 Task: In the  document Christopher ,change text color to 'Dark Green' Insert the mentioned shape on left side of the text 'Cloud Callout'. Change color of the shape to  BlueChange shape height to  2
Action: Mouse moved to (218, 140)
Screenshot: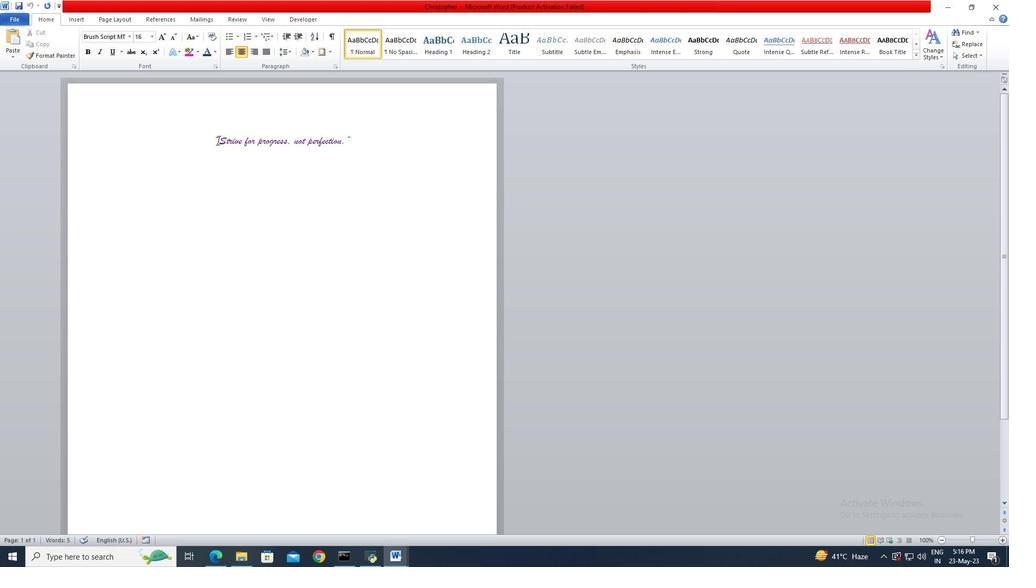 
Action: Key pressed <Key.shift>
Screenshot: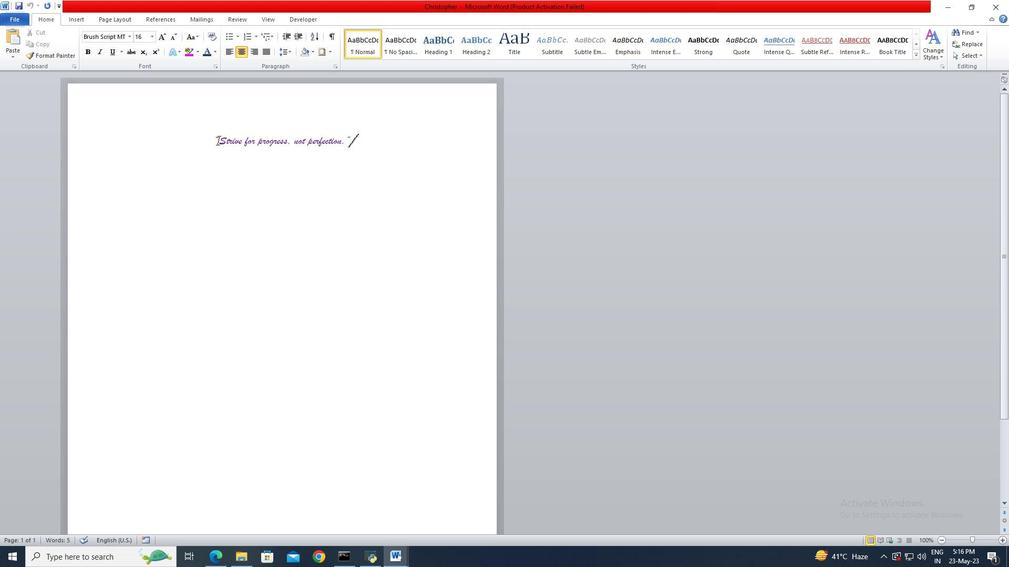 
Action: Mouse moved to (210, 137)
Screenshot: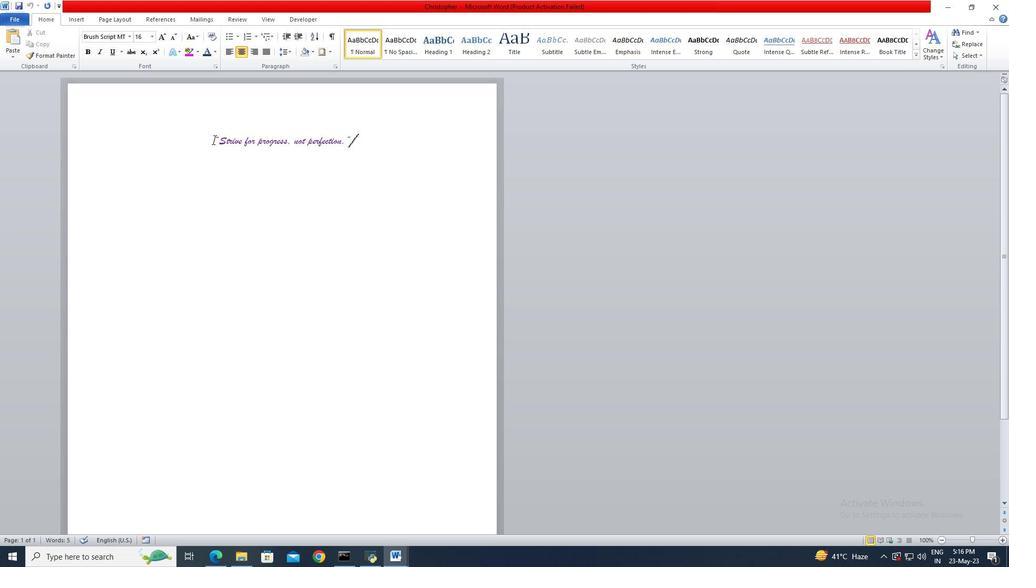 
Action: Key pressed <Key.shift><Key.shift>
Screenshot: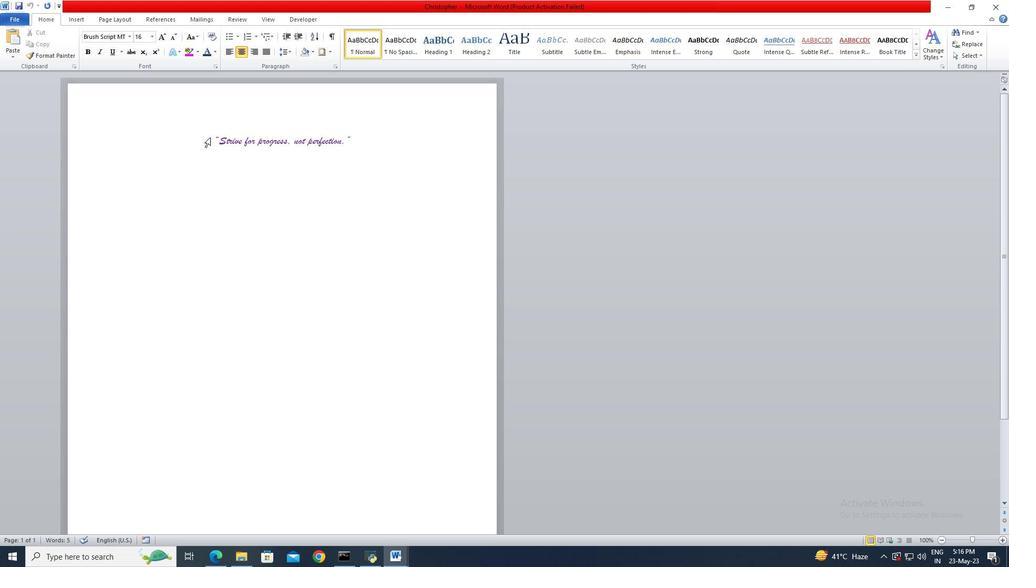 
Action: Mouse pressed left at (210, 137)
Screenshot: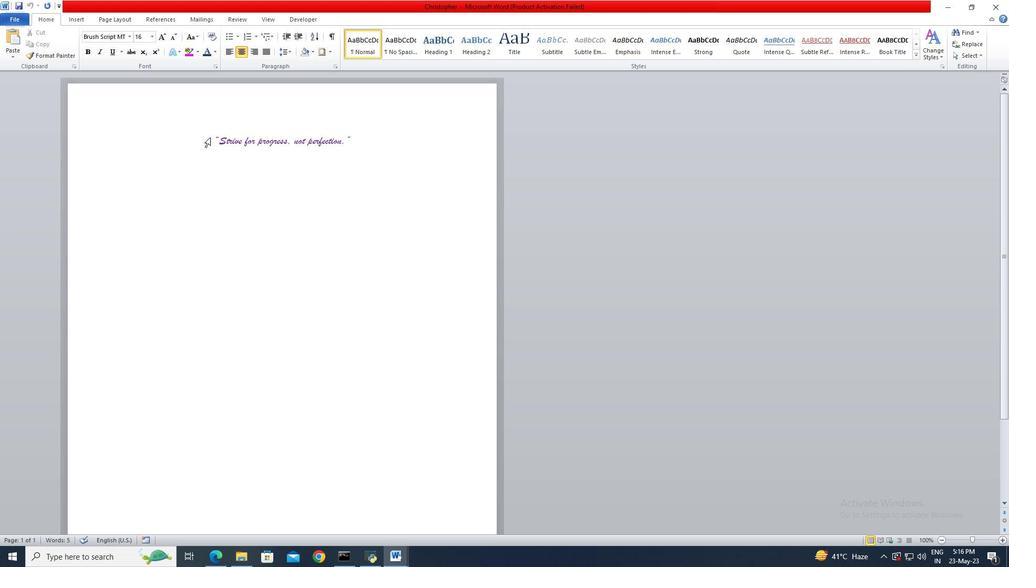 
Action: Key pressed <Key.shift><Key.shift><Key.shift><Key.shift><Key.shift><Key.shift><Key.shift>
Screenshot: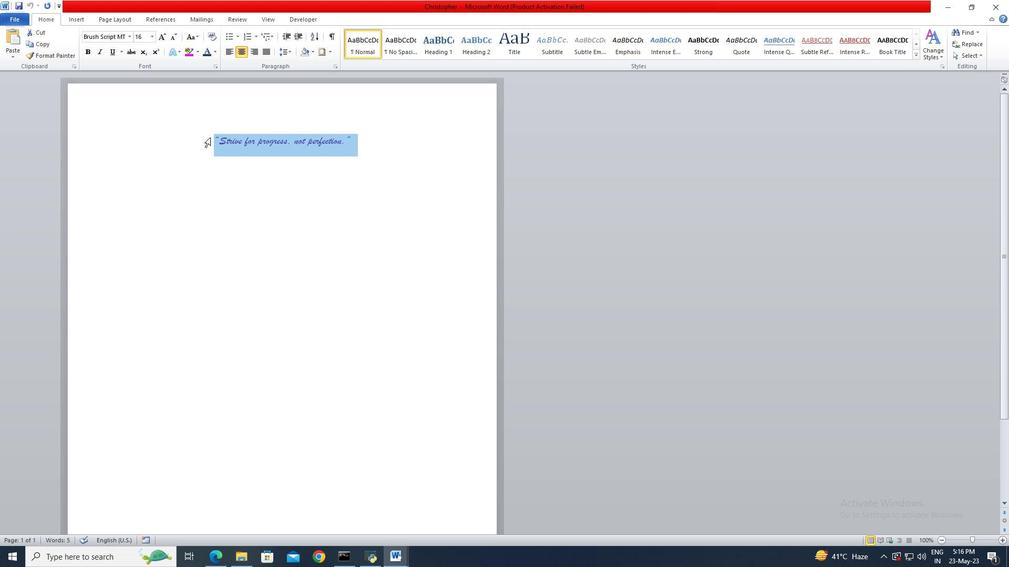 
Action: Mouse moved to (215, 51)
Screenshot: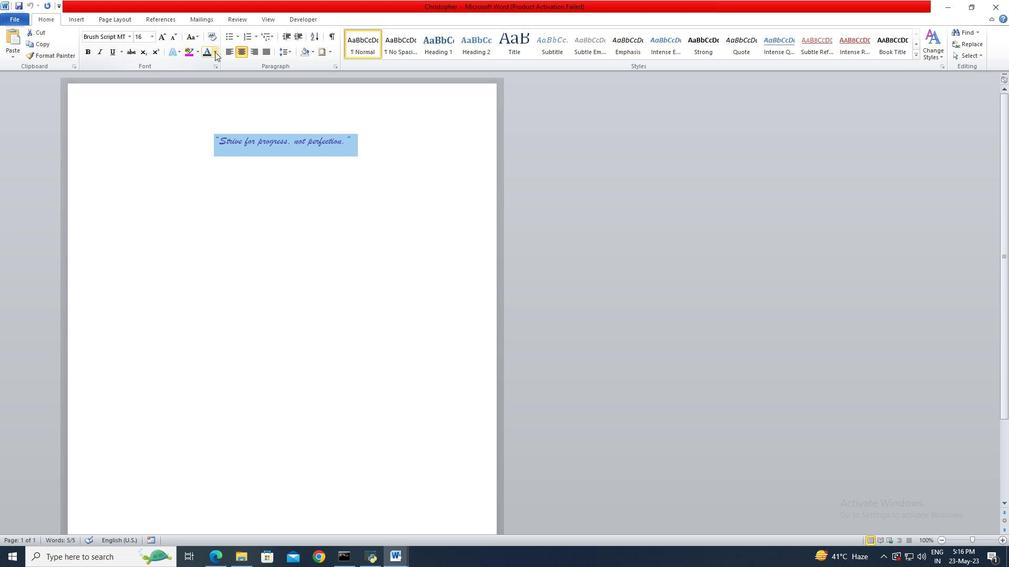 
Action: Mouse pressed left at (215, 51)
Screenshot: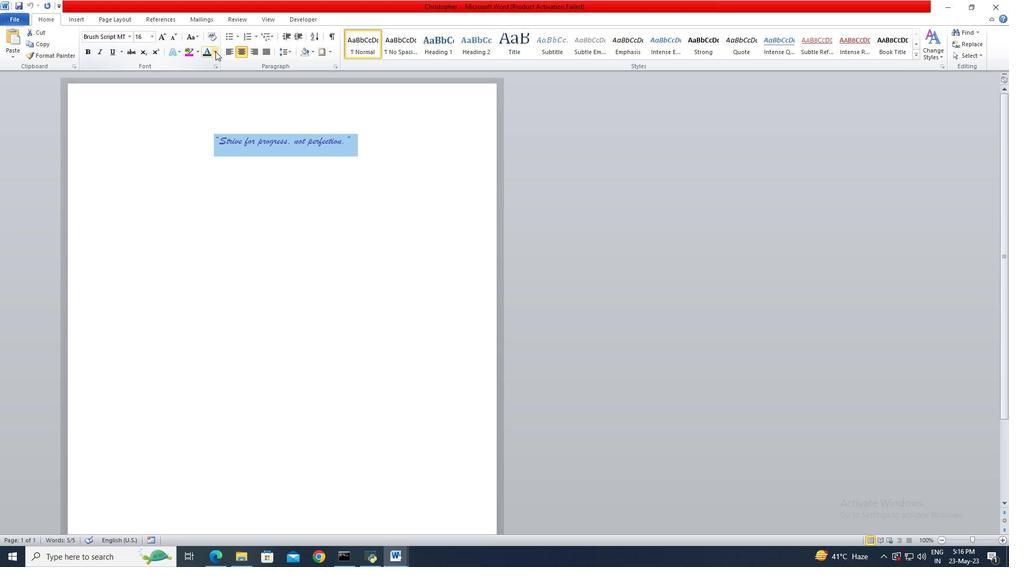 
Action: Mouse moved to (260, 119)
Screenshot: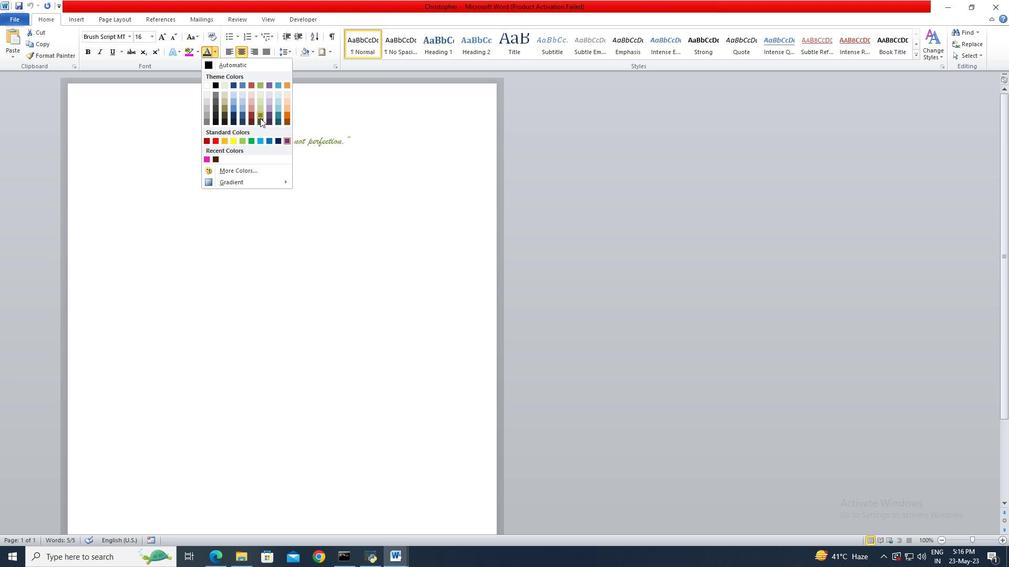 
Action: Mouse pressed left at (260, 119)
Screenshot: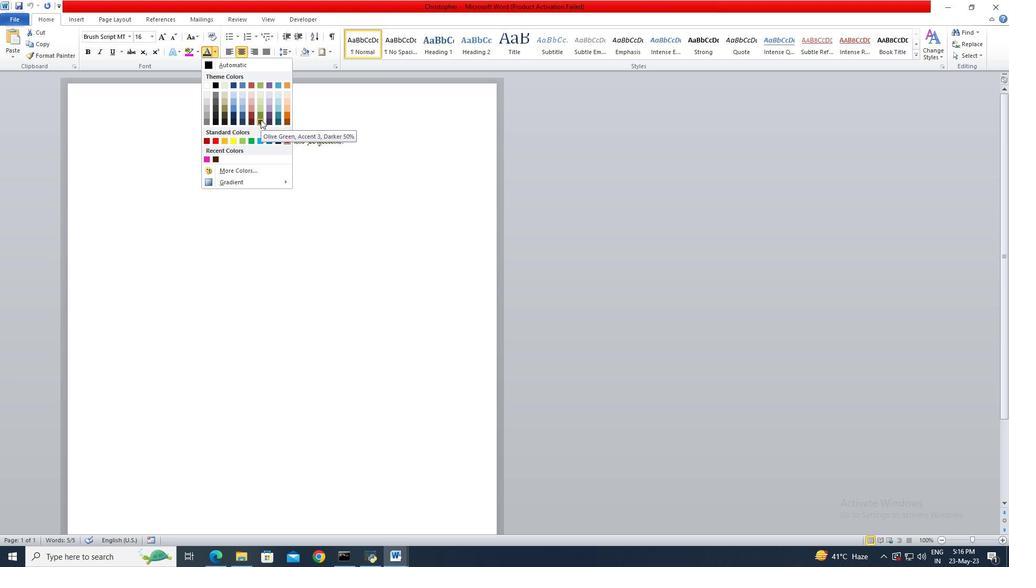 
Action: Mouse moved to (79, 20)
Screenshot: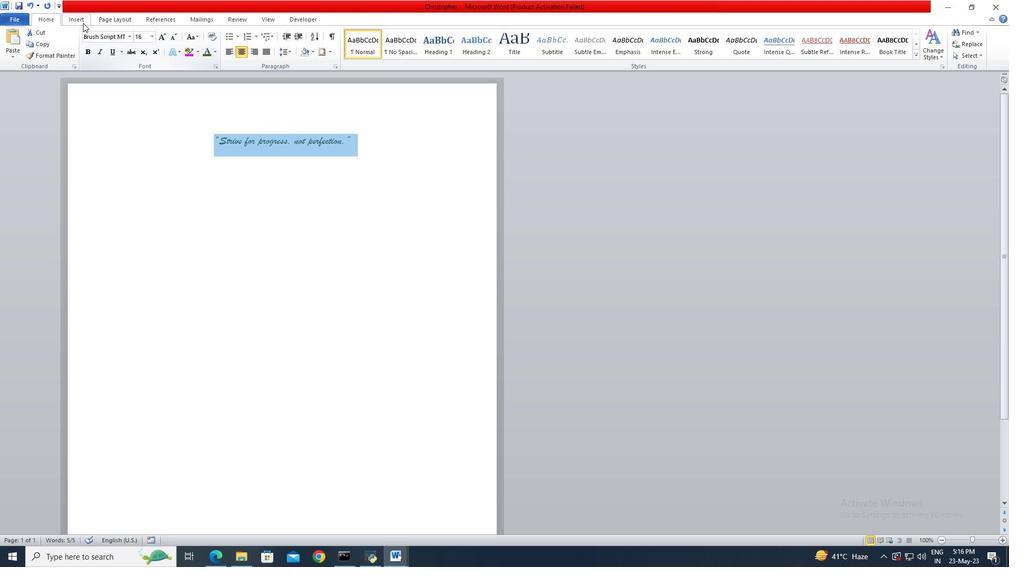 
Action: Mouse pressed left at (79, 20)
Screenshot: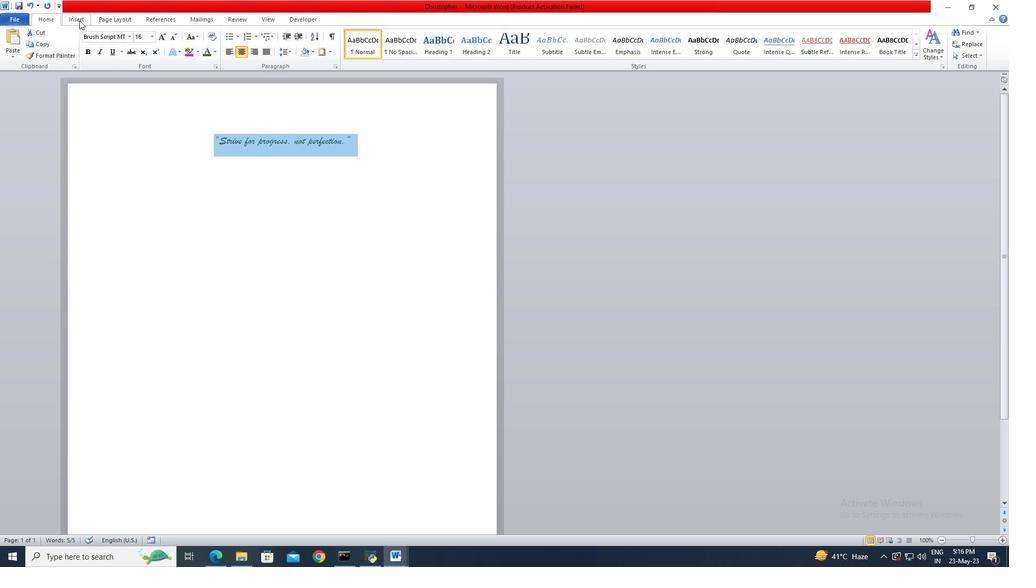 
Action: Mouse moved to (147, 49)
Screenshot: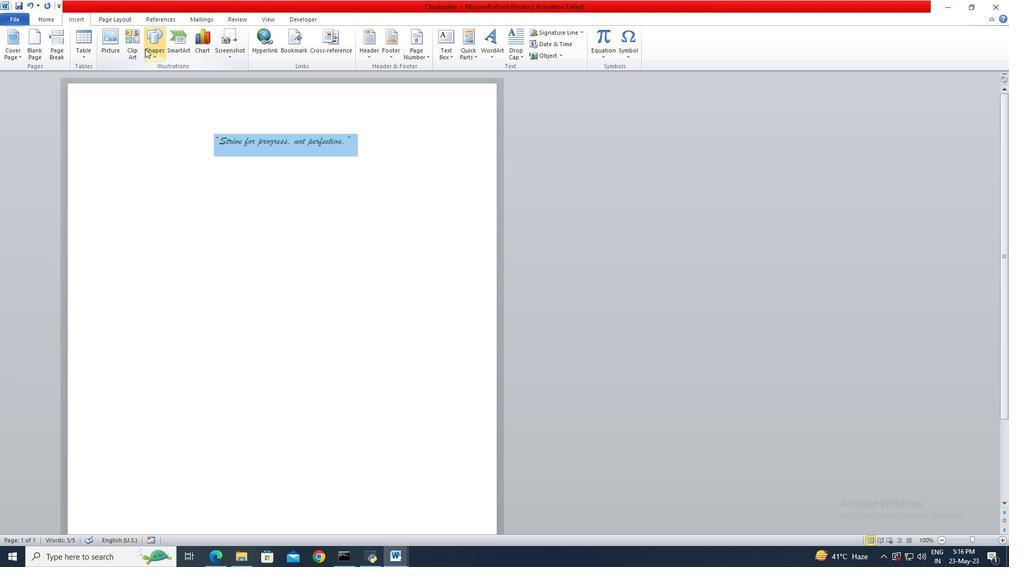 
Action: Mouse pressed left at (147, 49)
Screenshot: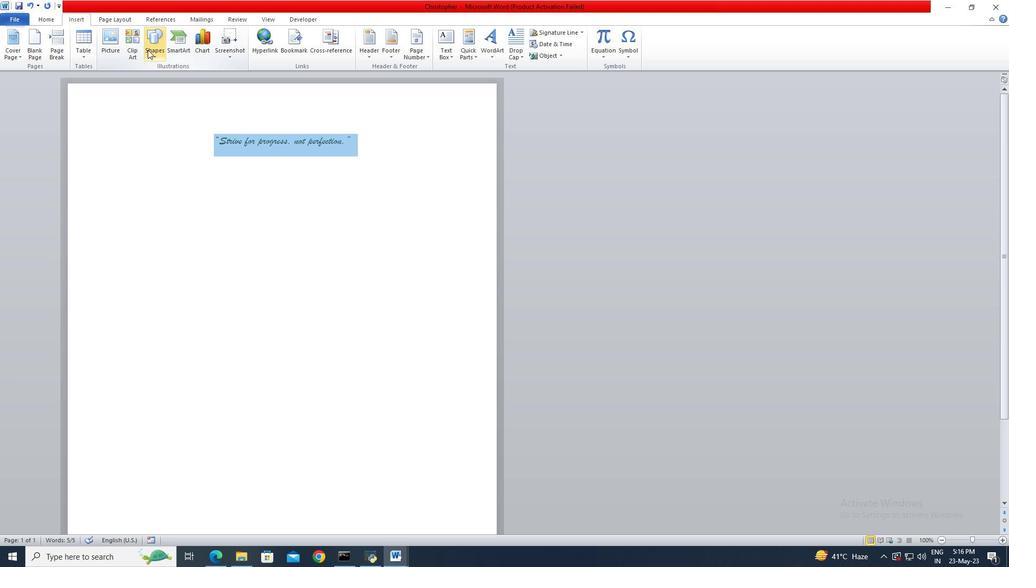 
Action: Mouse moved to (182, 329)
Screenshot: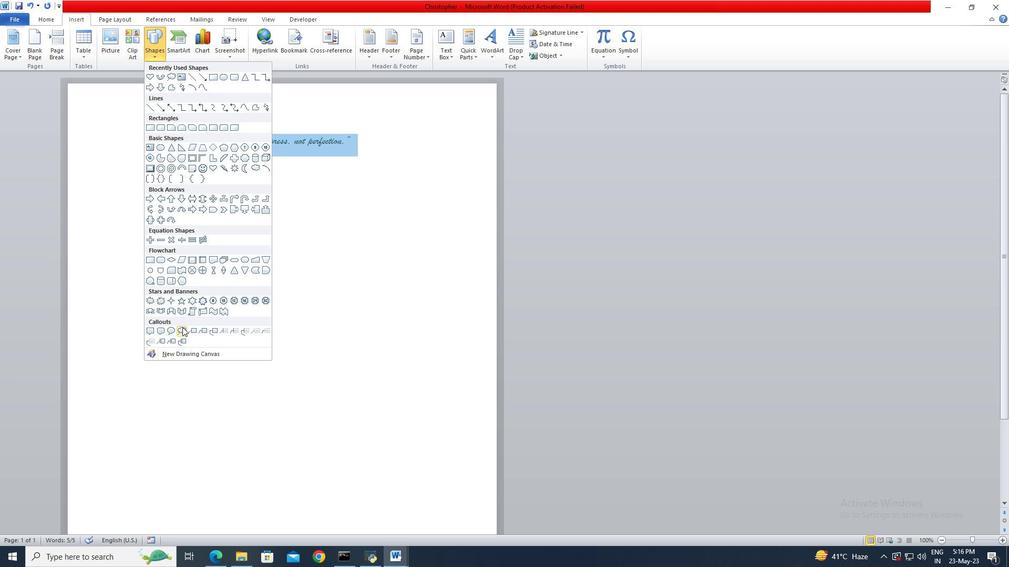 
Action: Mouse pressed left at (182, 329)
Screenshot: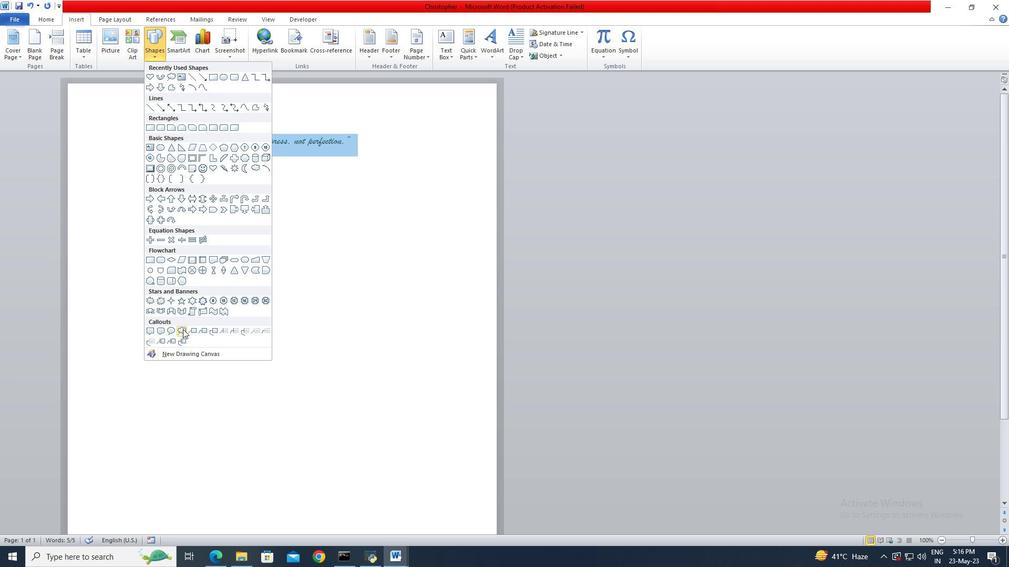 
Action: Mouse moved to (76, 126)
Screenshot: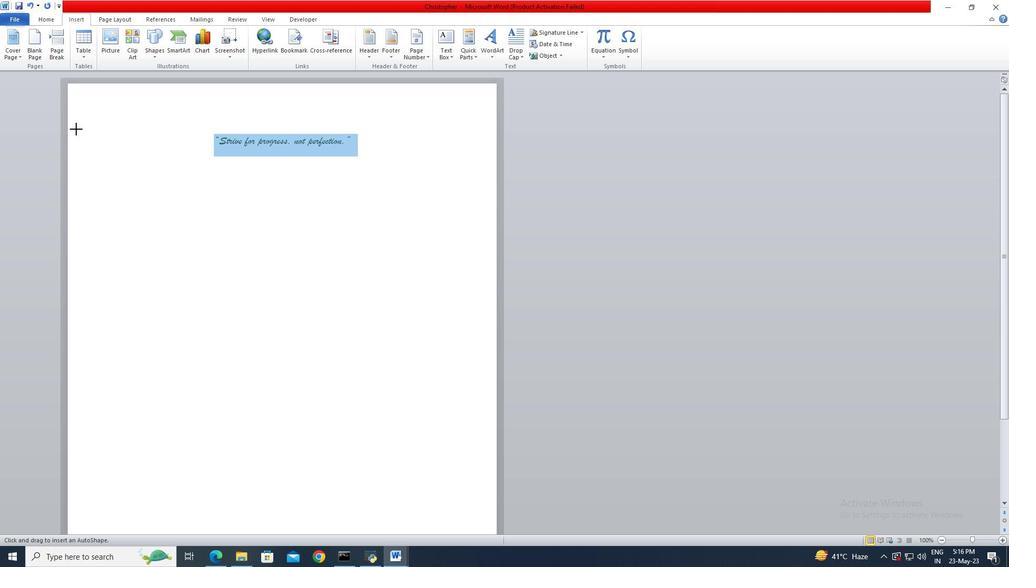 
Action: Mouse pressed left at (76, 126)
Screenshot: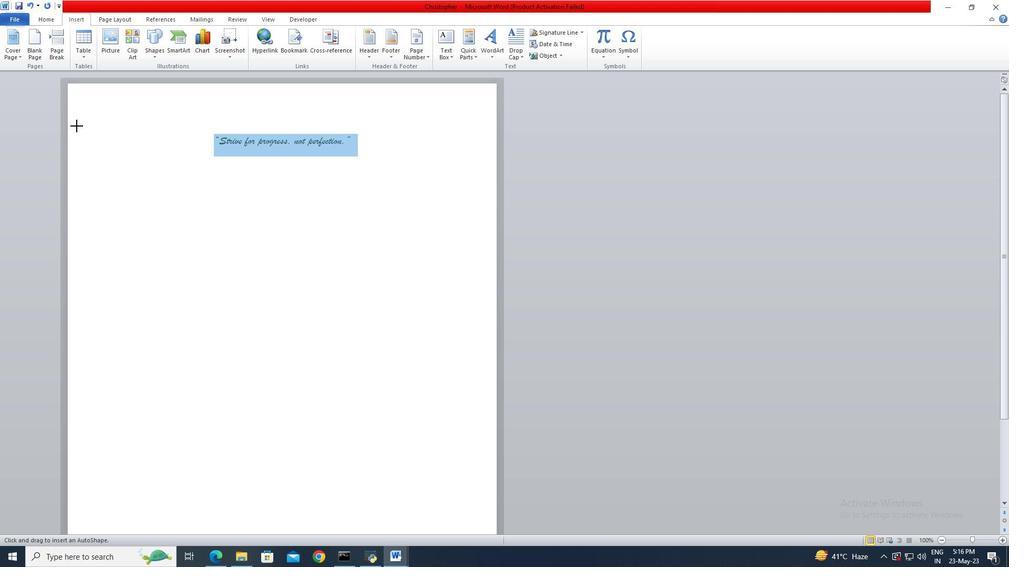 
Action: Mouse moved to (391, 35)
Screenshot: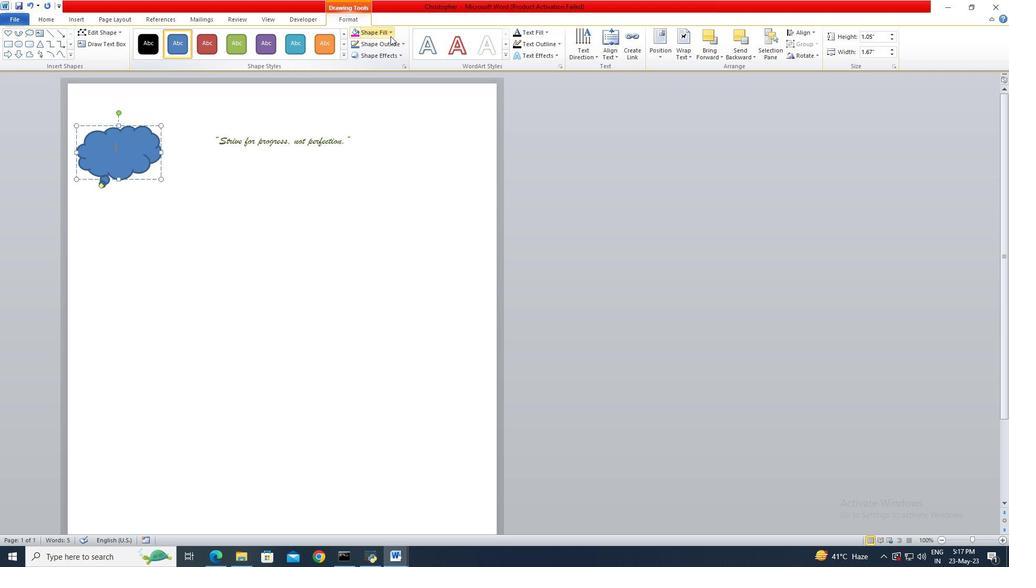 
Action: Mouse pressed left at (391, 35)
Screenshot: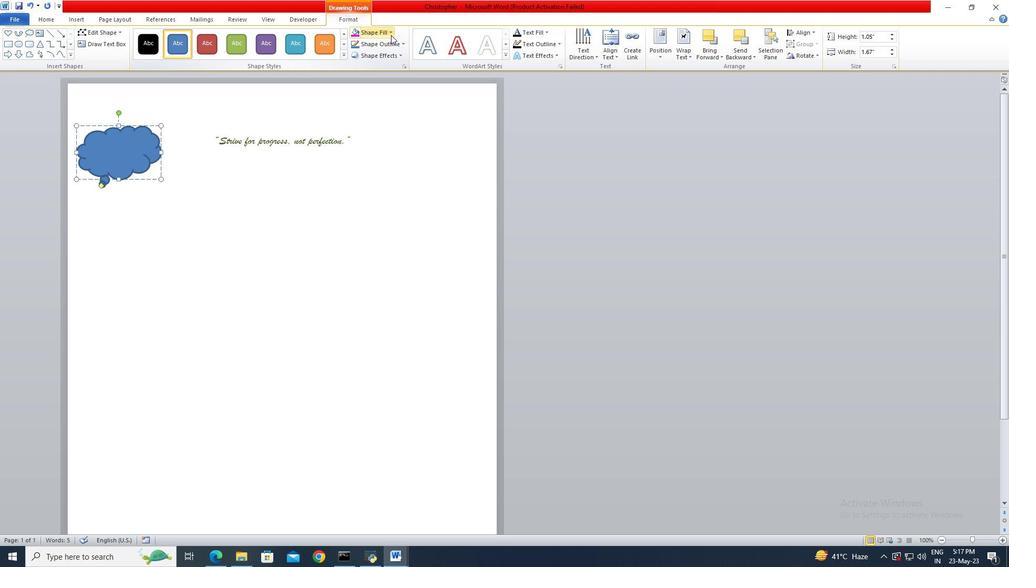 
Action: Mouse moved to (419, 108)
Screenshot: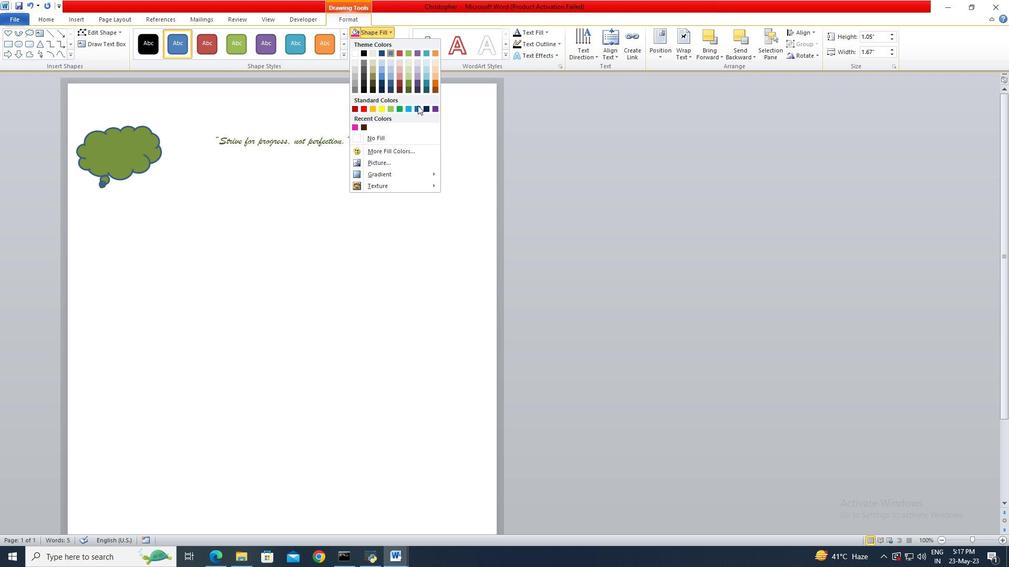 
Action: Mouse pressed left at (419, 108)
Screenshot: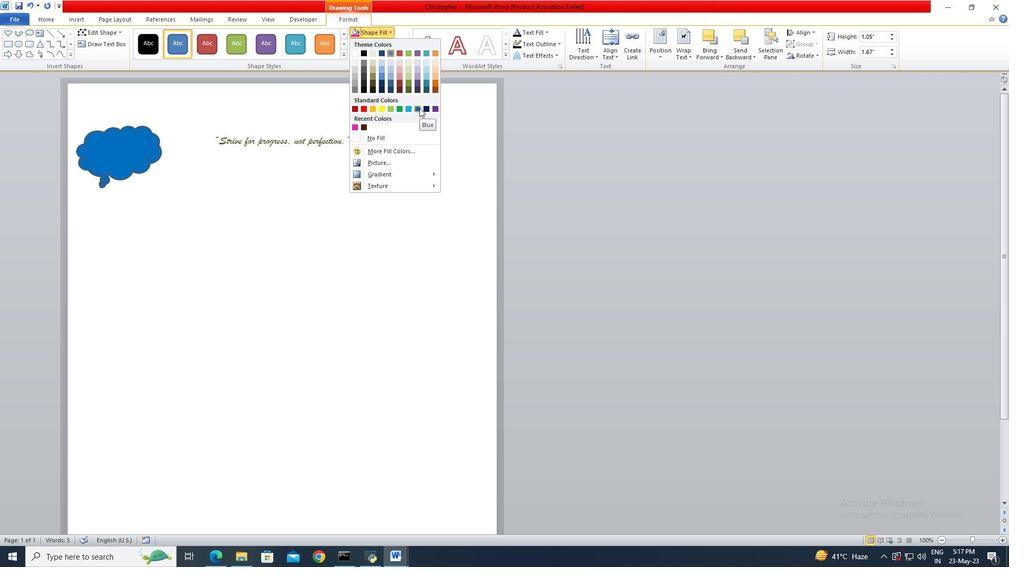 
Action: Mouse moved to (874, 40)
Screenshot: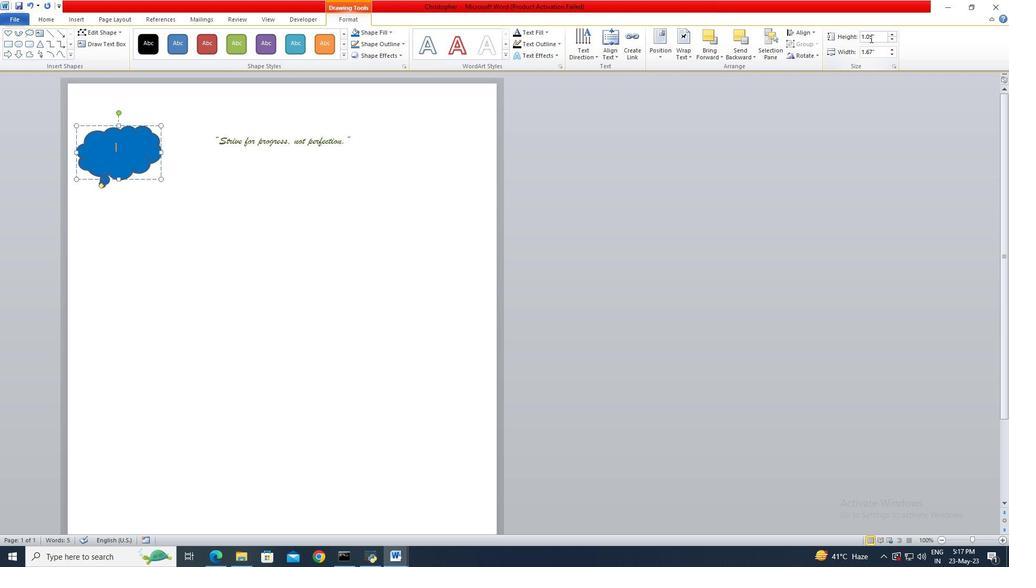 
Action: Mouse pressed left at (874, 40)
Screenshot: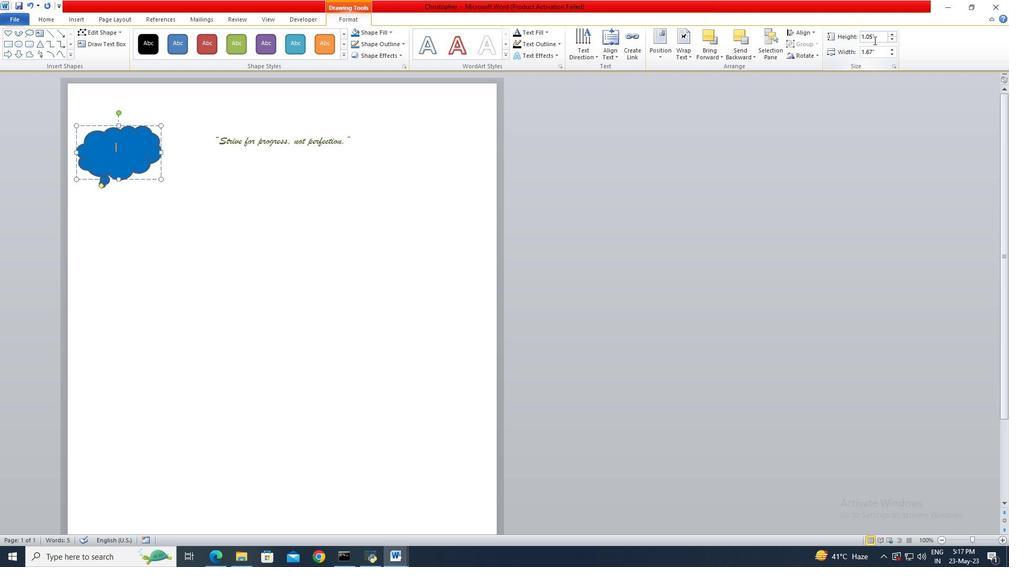 
Action: Mouse moved to (873, 41)
Screenshot: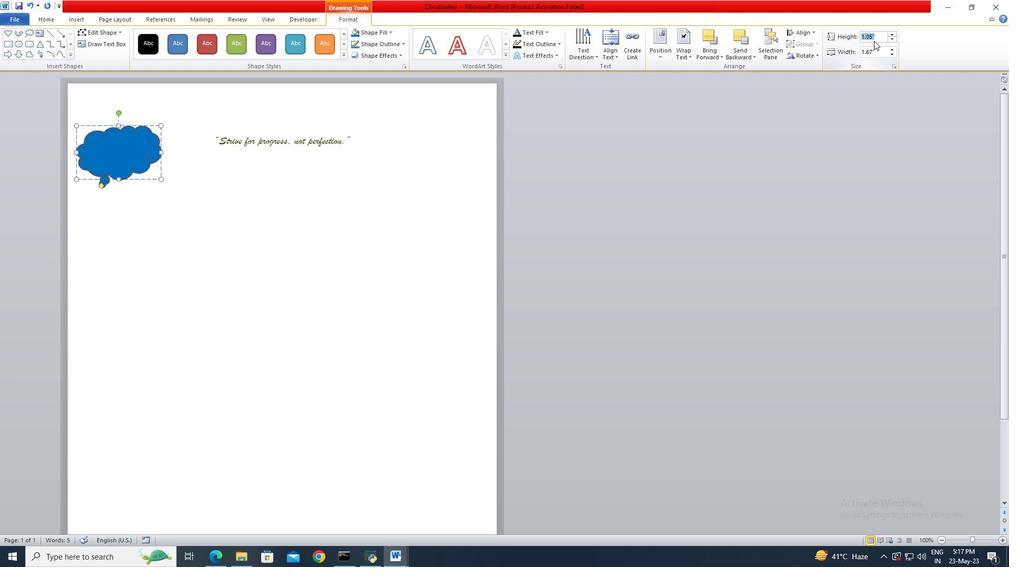 
Action: Key pressed 2<Key.enter>
Screenshot: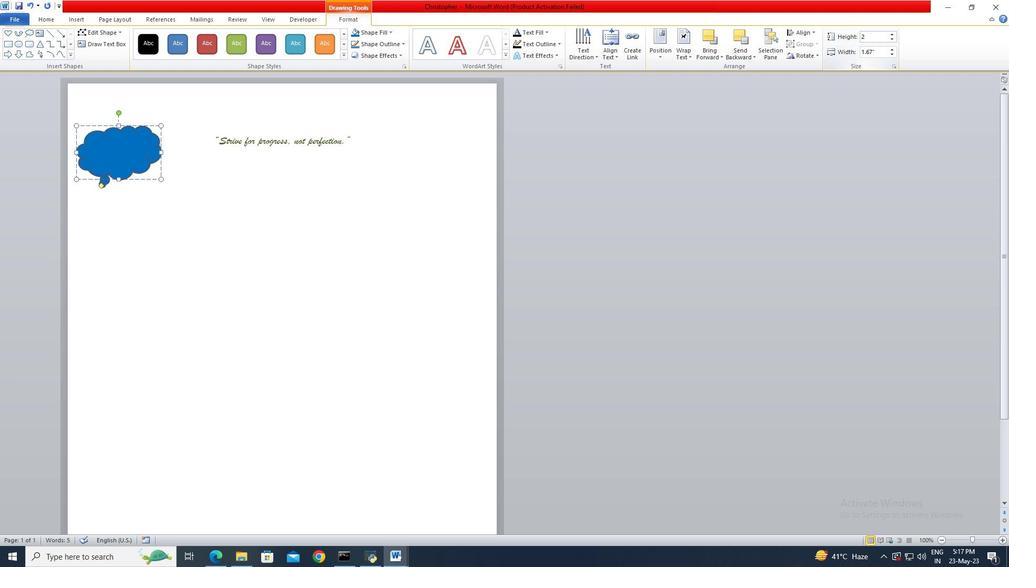 
Action: Mouse moved to (579, 93)
Screenshot: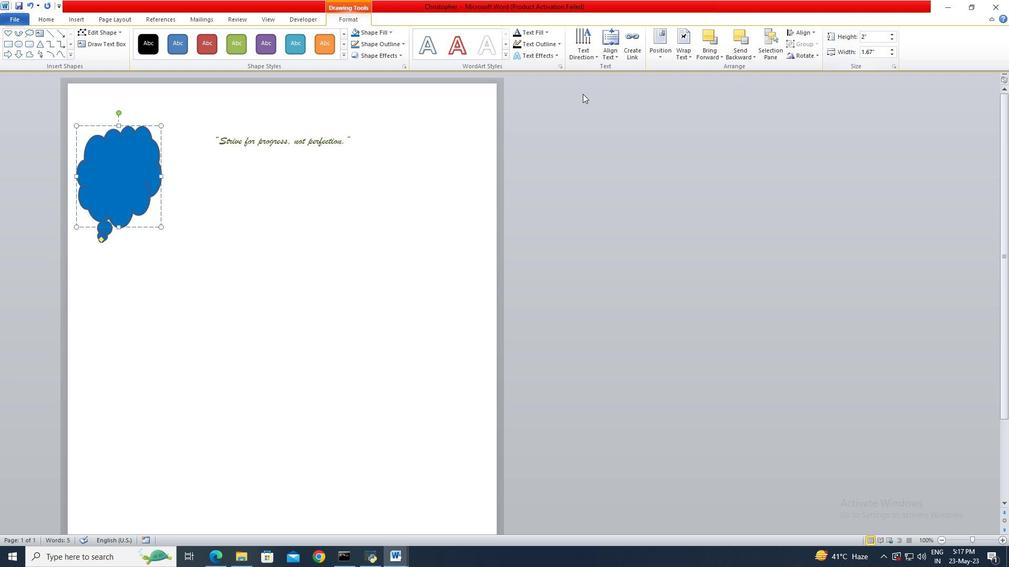 
